 Task: Change  the formatting of the data to Which is Less than 10, In conditional formating, put the option 'Light Red Fill with Drak Red Text. 'add another formatting option Format As Table, insert the option Blue Table style Light 9 In the sheet   Sparkle Sales book
Action: Mouse moved to (29, 182)
Screenshot: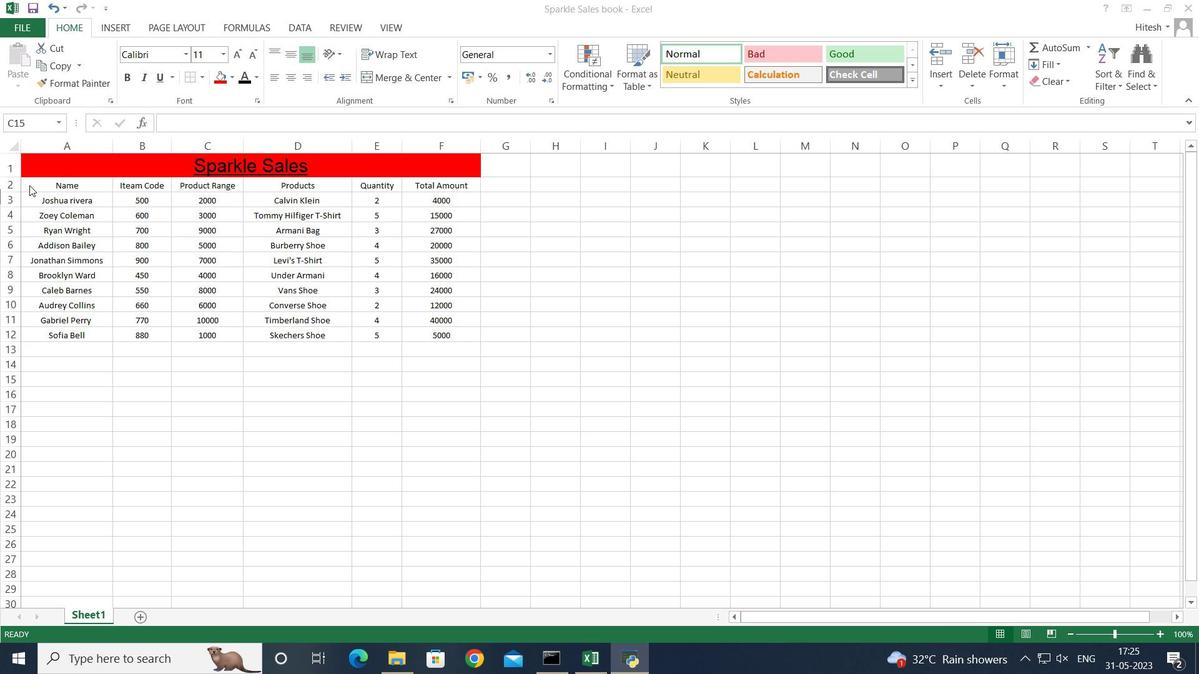 
Action: Mouse pressed left at (29, 182)
Screenshot: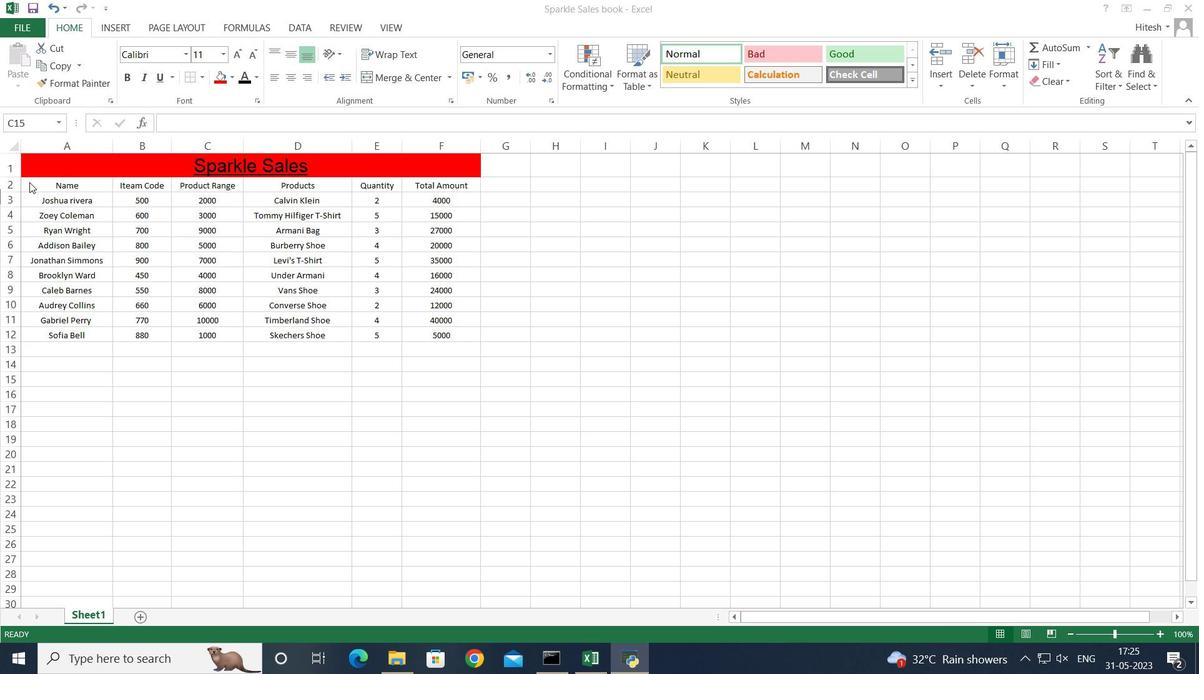 
Action: Mouse pressed left at (29, 182)
Screenshot: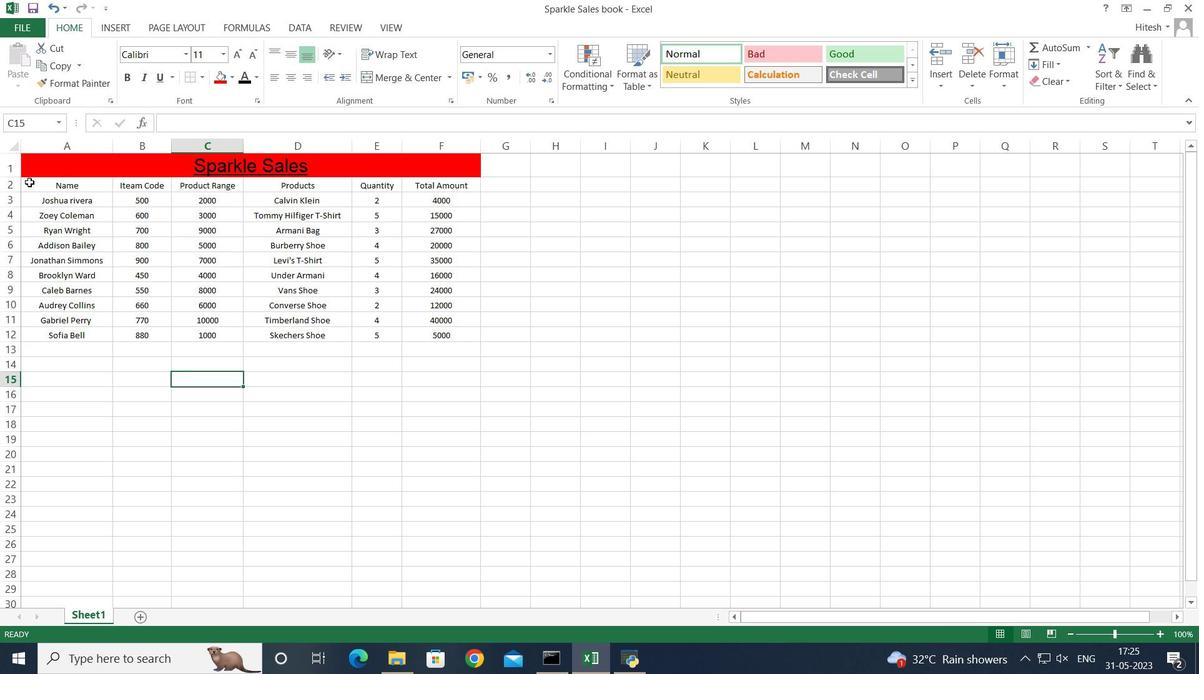 
Action: Mouse moved to (17, 185)
Screenshot: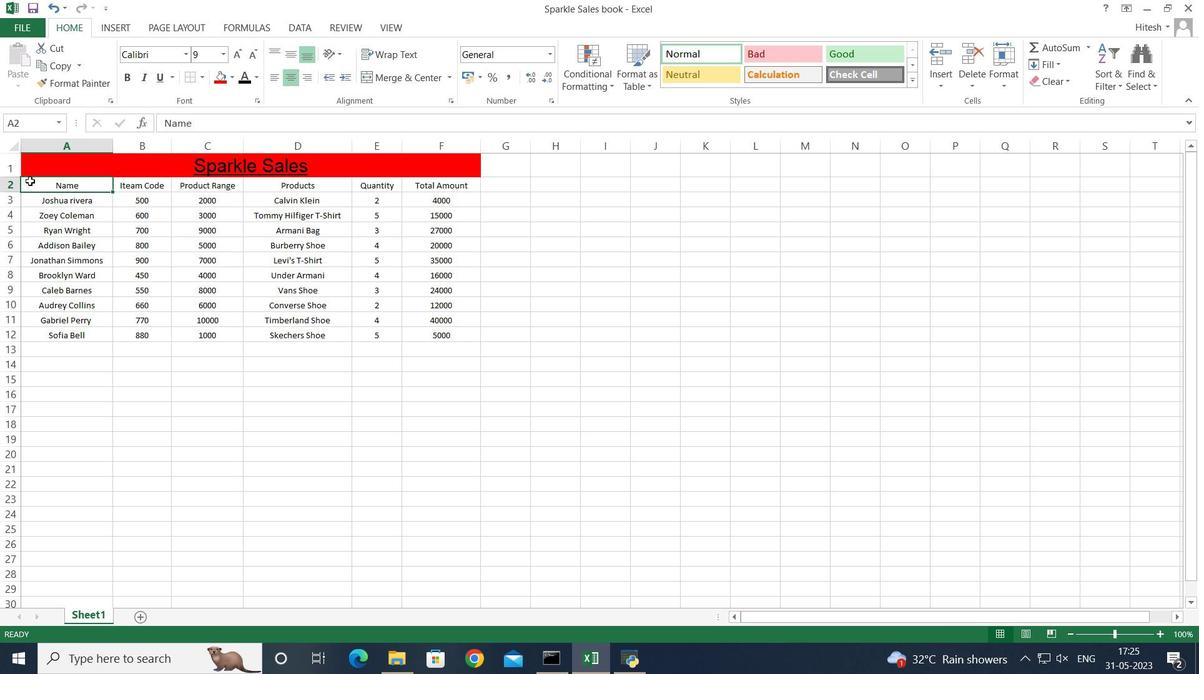 
Action: Key pressed <Key.shift><Key.right><Key.right><Key.right><Key.right><Key.right><Key.down><Key.down><Key.down><Key.down><Key.down><Key.down><Key.down><Key.down><Key.down><Key.down>
Screenshot: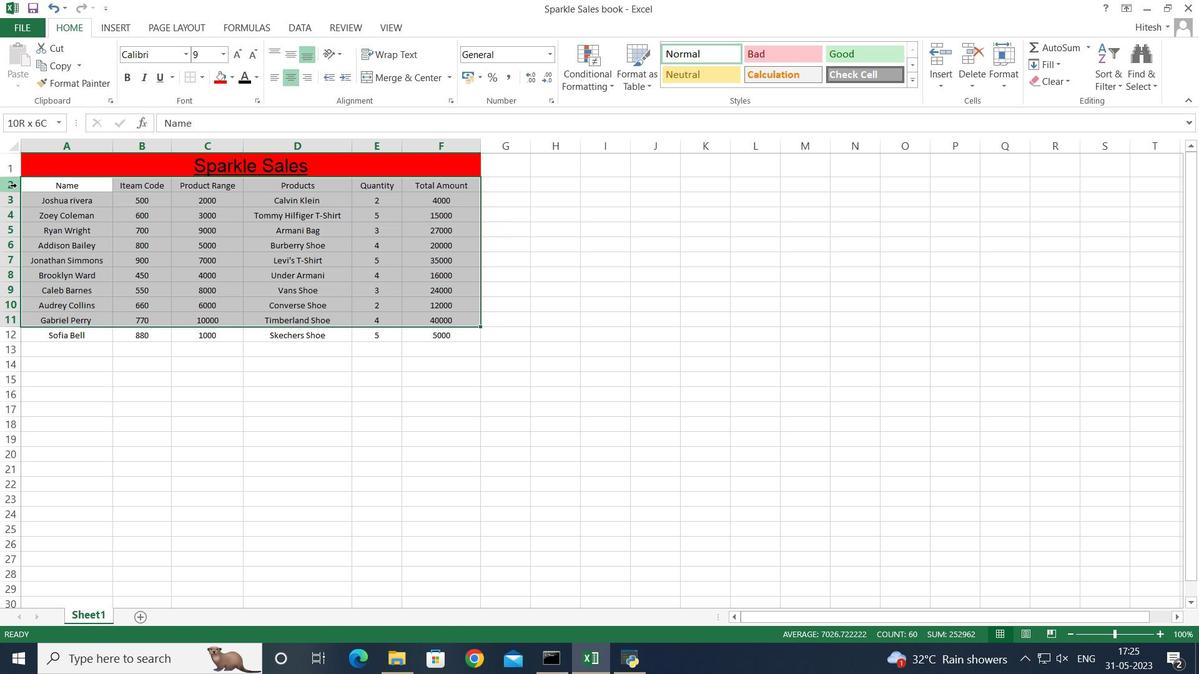 
Action: Mouse moved to (599, 69)
Screenshot: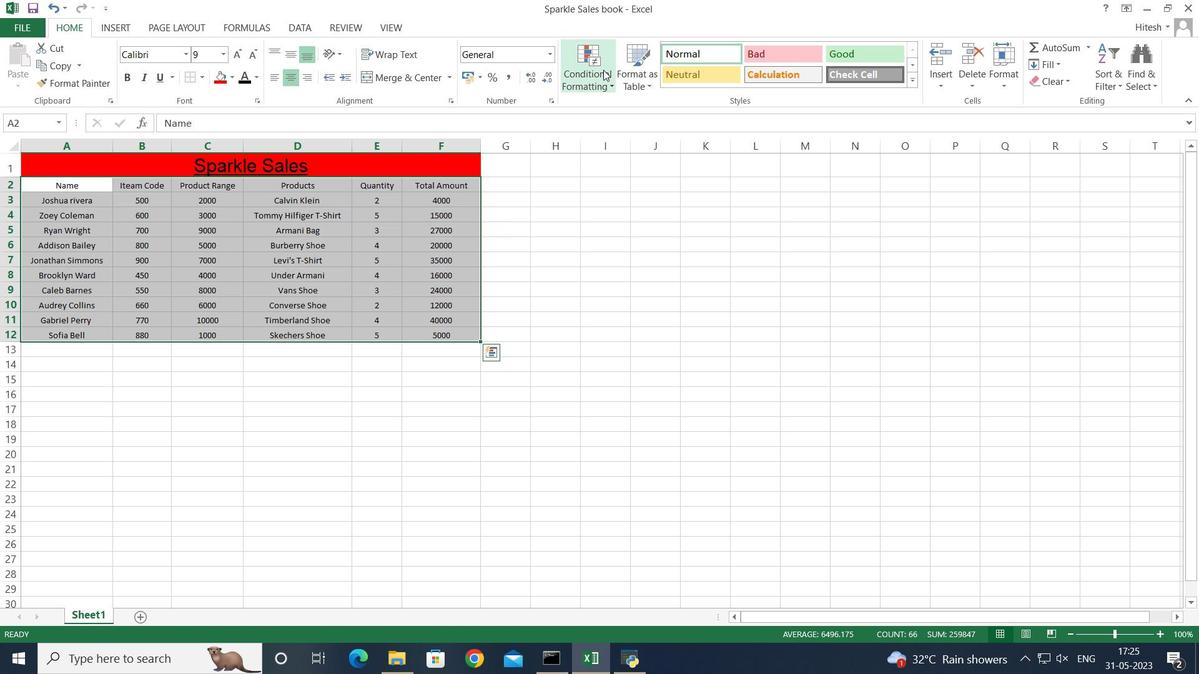 
Action: Mouse pressed left at (599, 69)
Screenshot: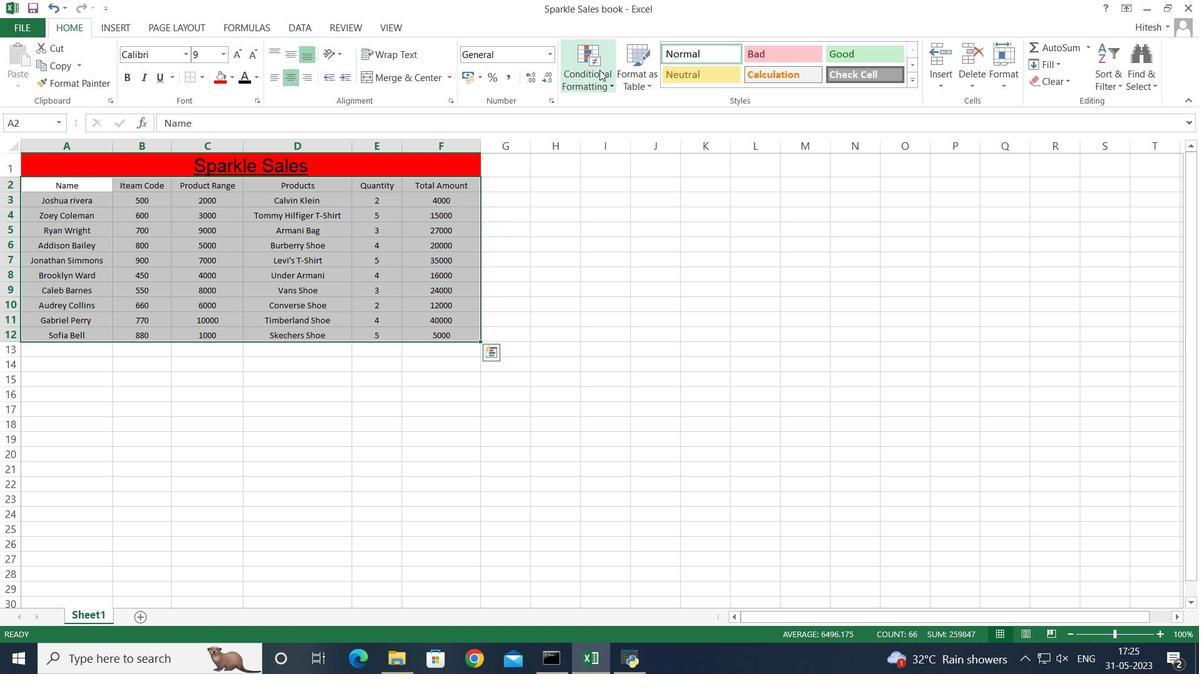 
Action: Mouse moved to (728, 147)
Screenshot: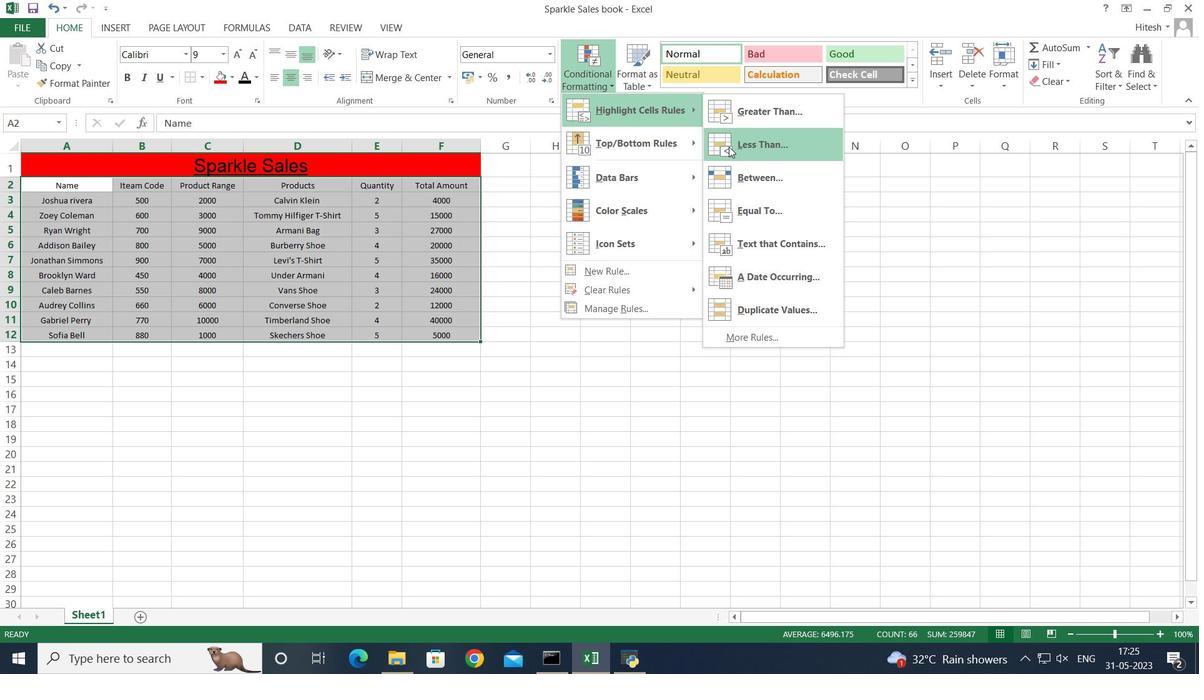 
Action: Mouse pressed left at (728, 147)
Screenshot: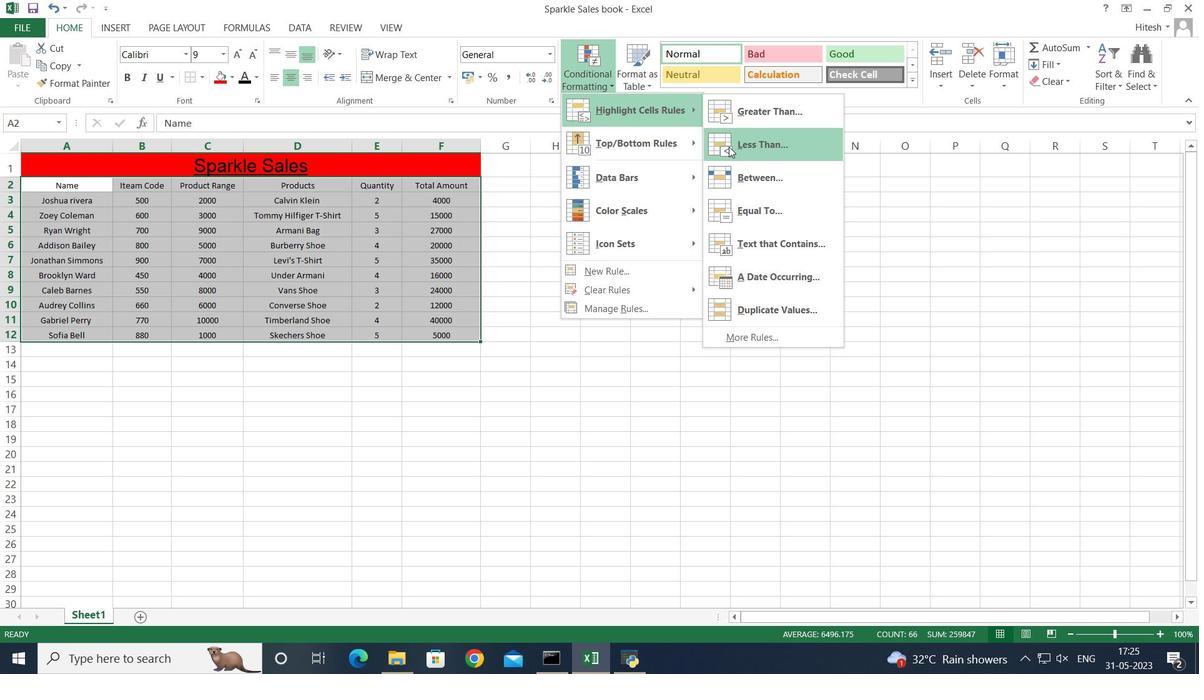 
Action: Mouse moved to (214, 374)
Screenshot: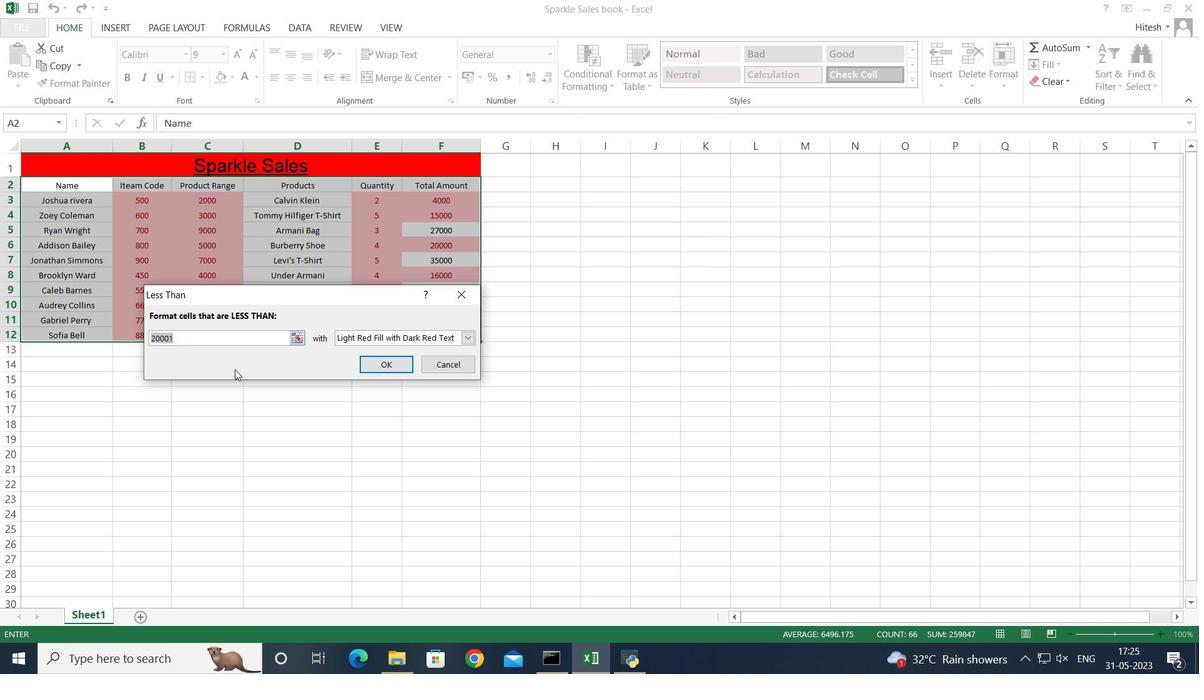 
Action: Key pressed <Key.backspace>
Screenshot: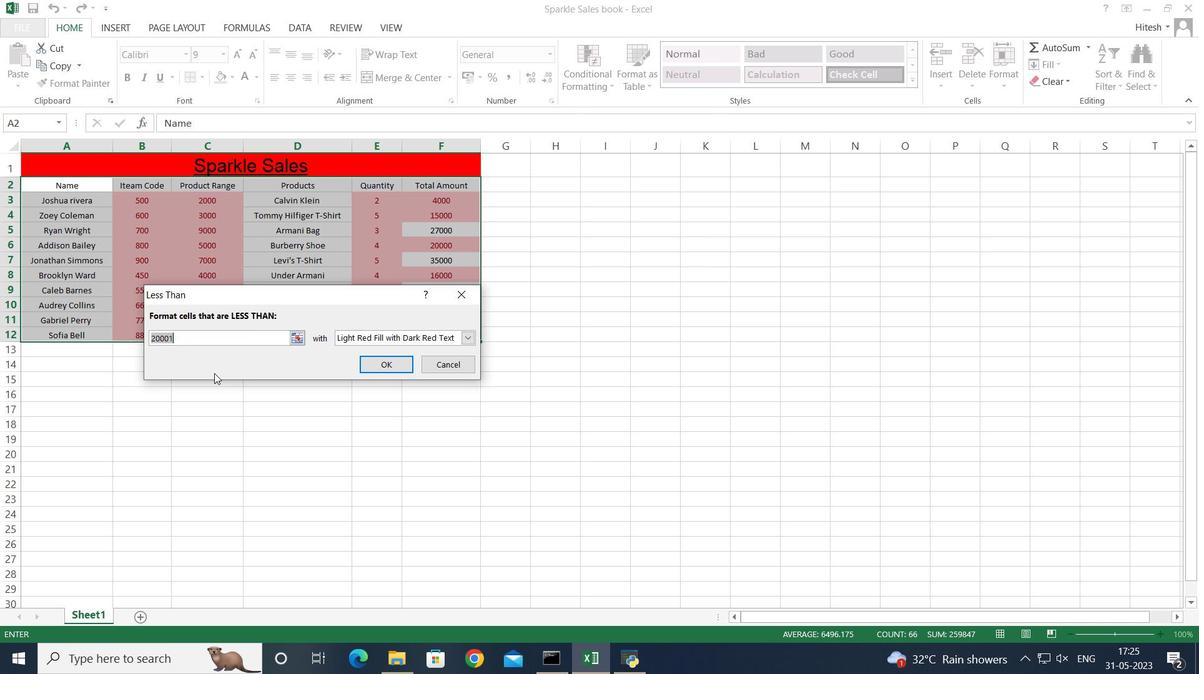 
Action: Mouse moved to (199, 324)
Screenshot: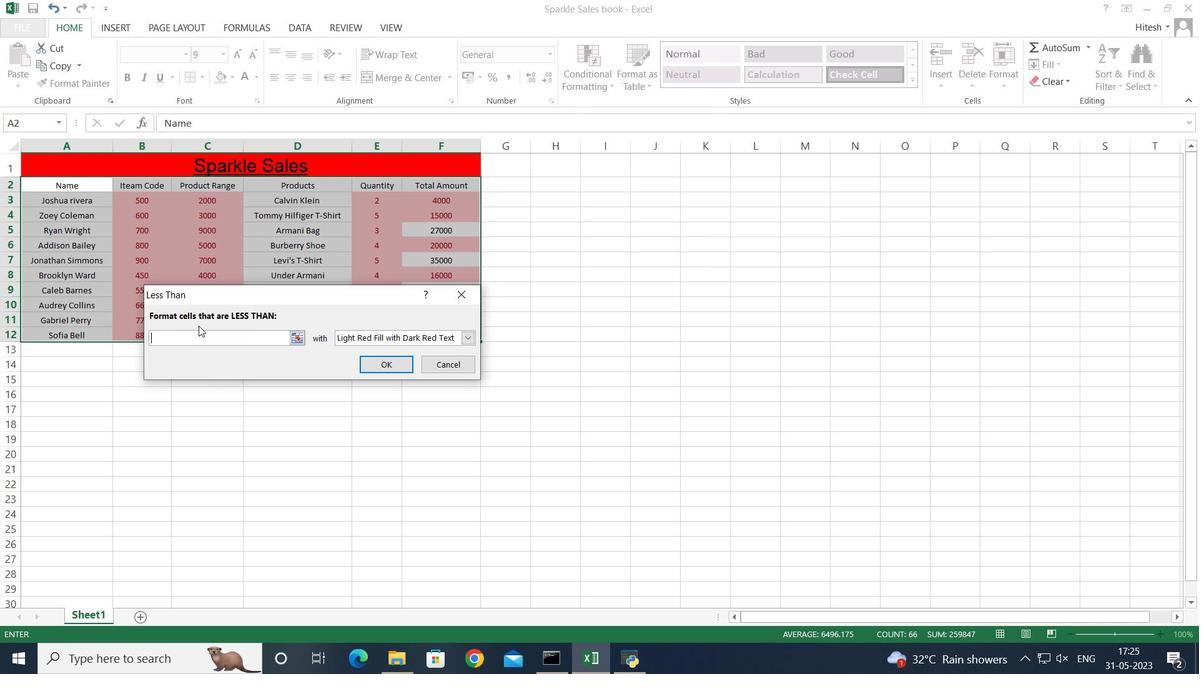 
Action: Key pressed 1
Screenshot: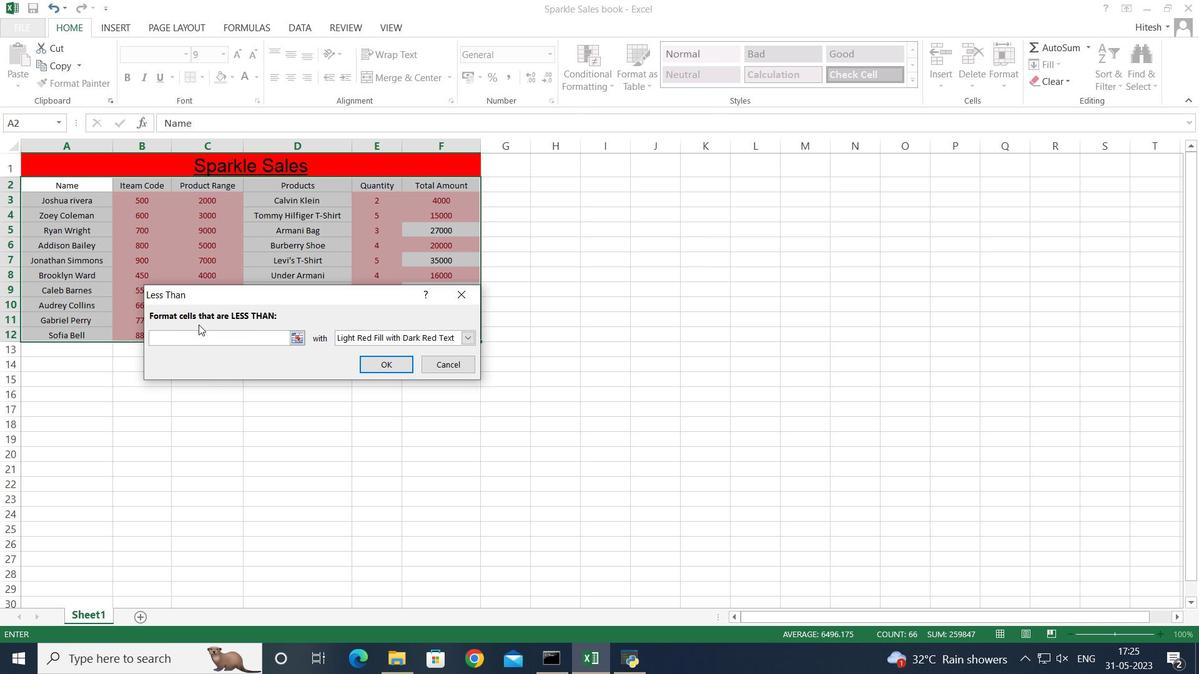 
Action: Mouse moved to (196, 340)
Screenshot: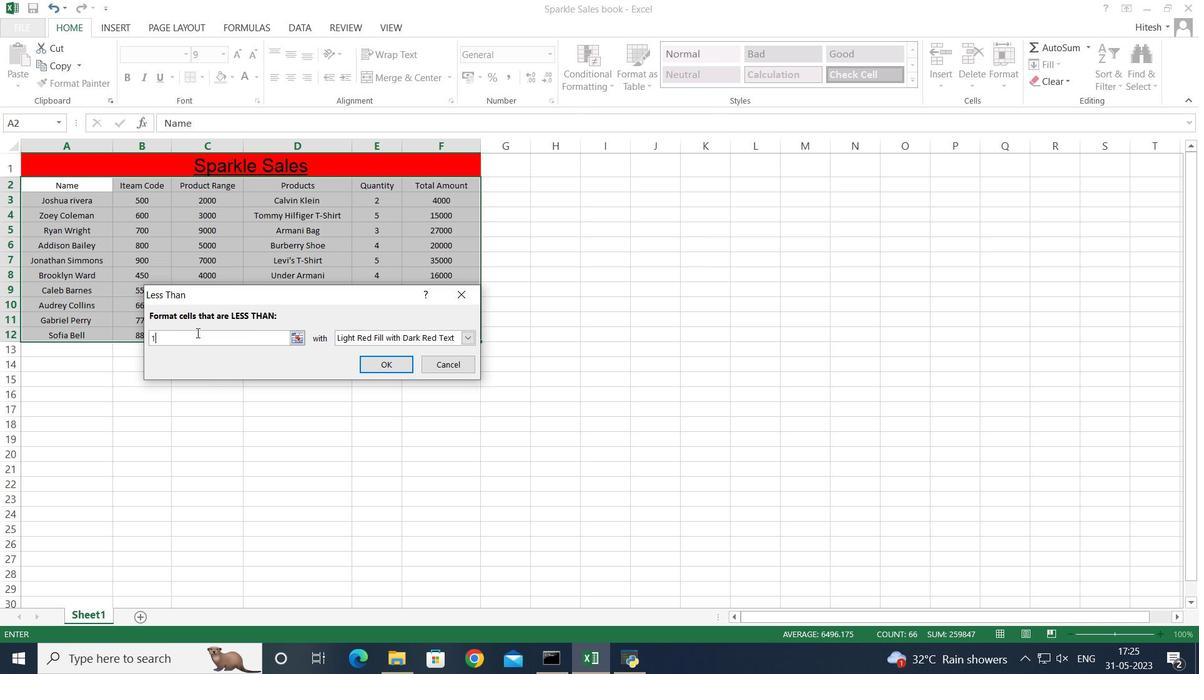 
Action: Key pressed 0
Screenshot: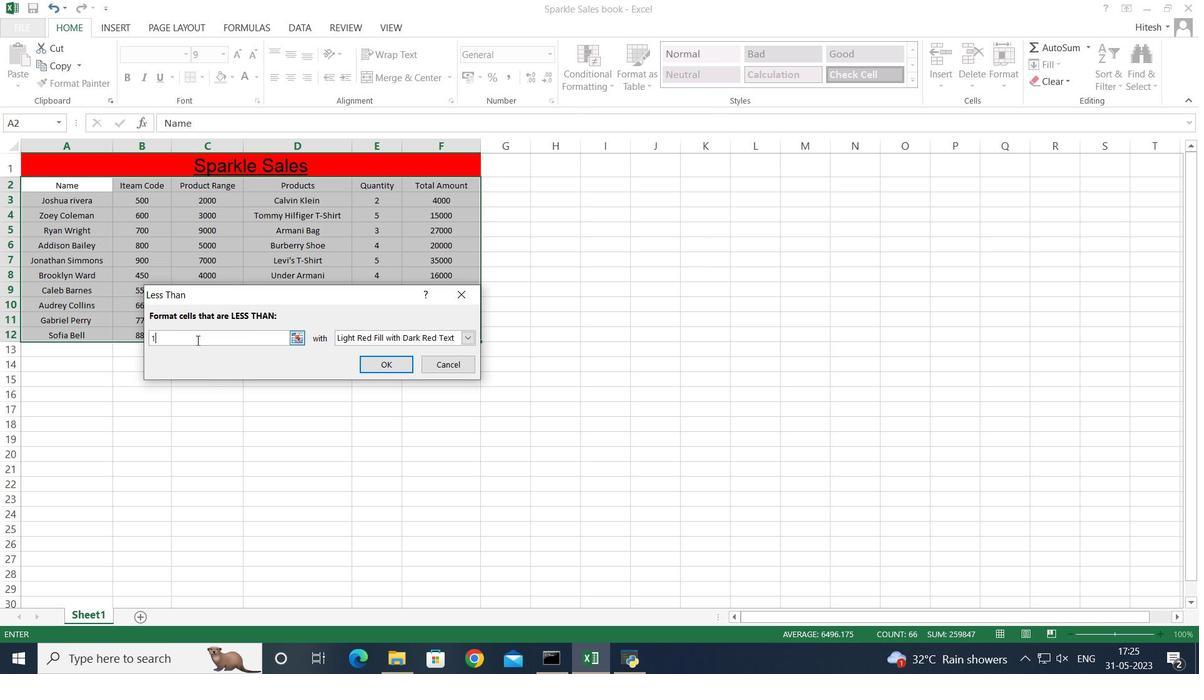 
Action: Mouse moved to (369, 367)
Screenshot: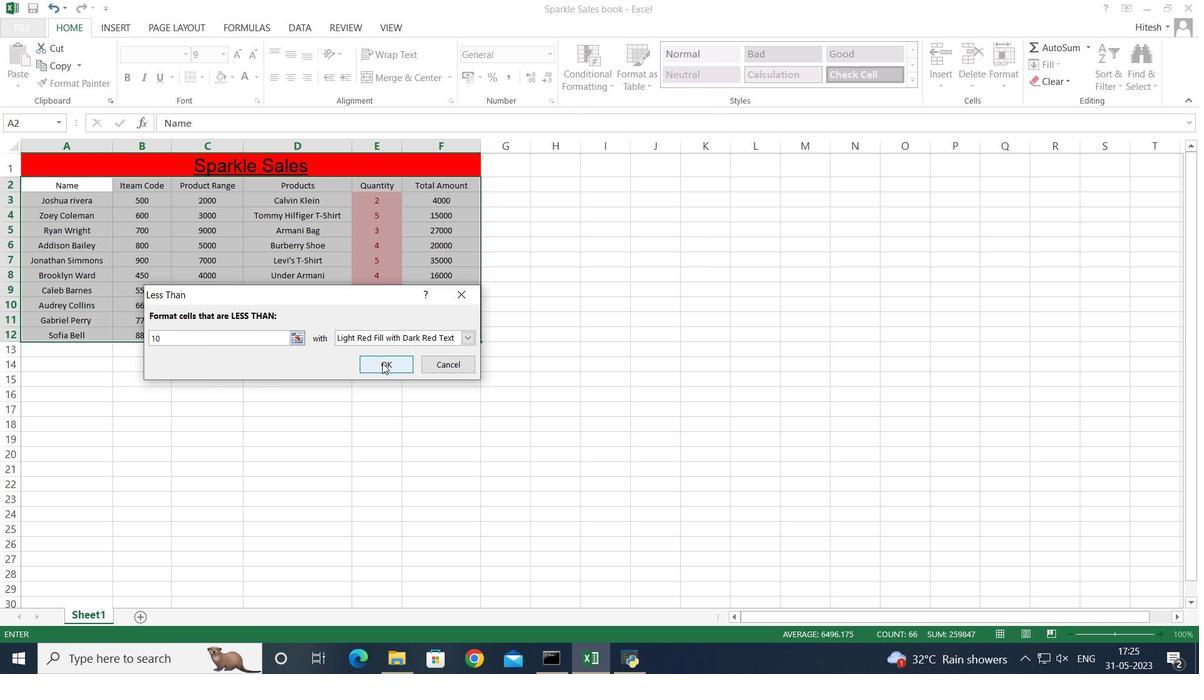 
Action: Mouse pressed left at (369, 367)
Screenshot: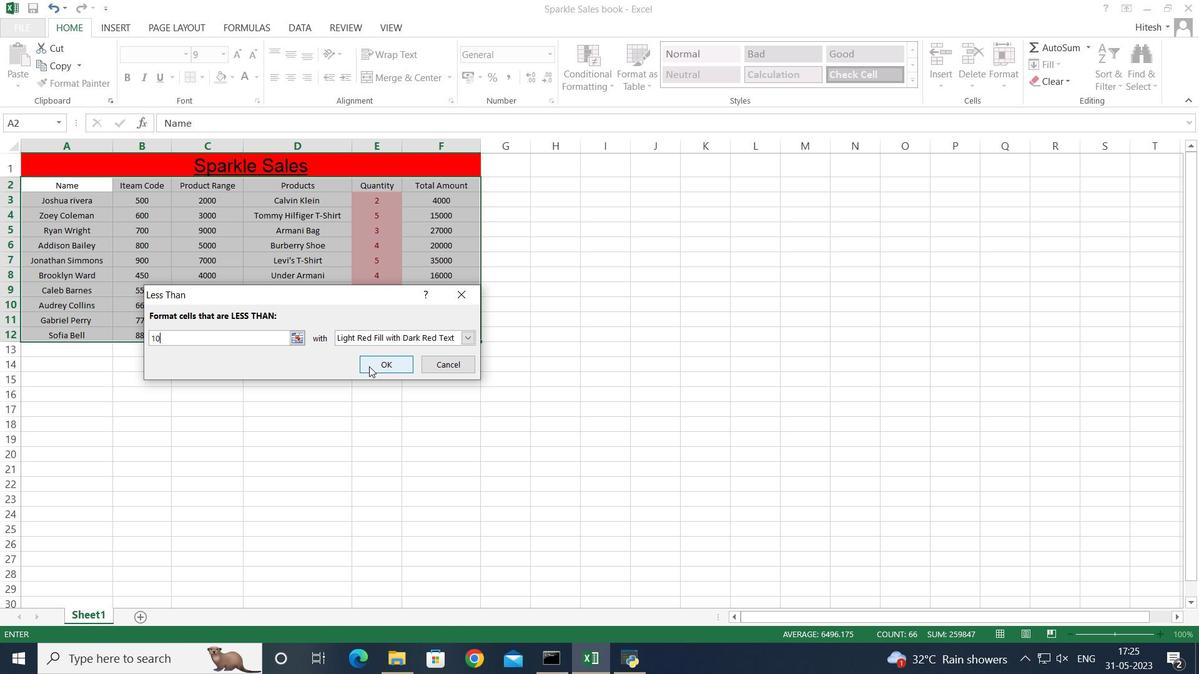 
Action: Mouse moved to (279, 391)
Screenshot: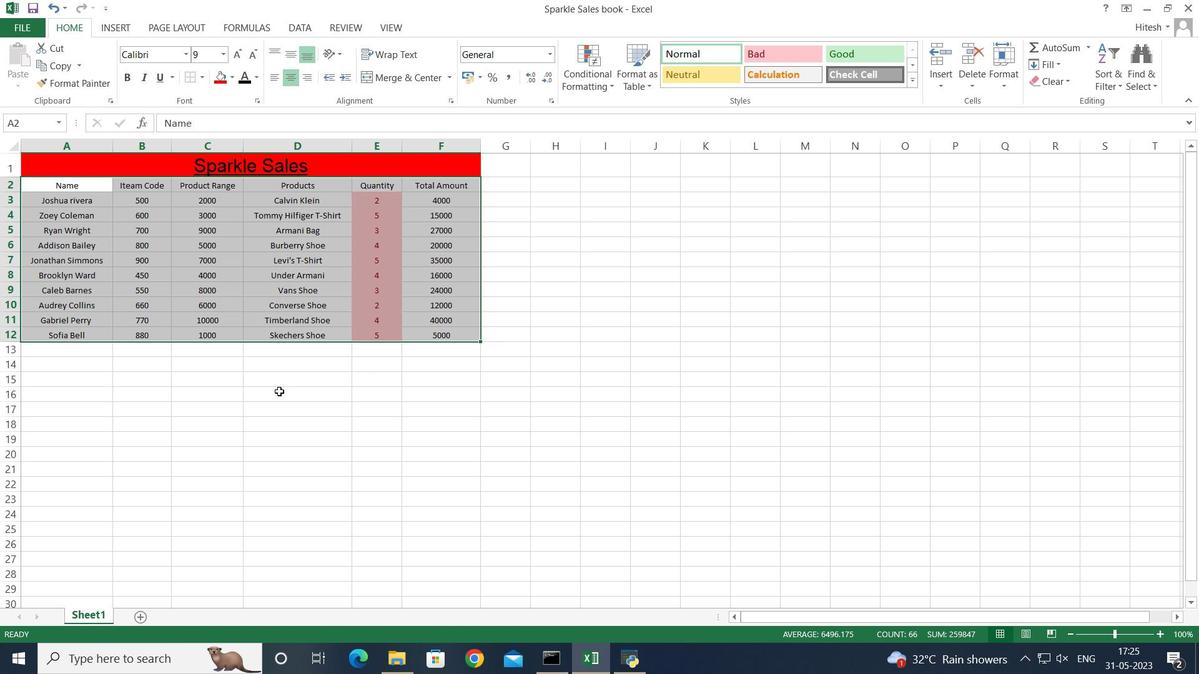 
Action: Mouse pressed left at (279, 391)
Screenshot: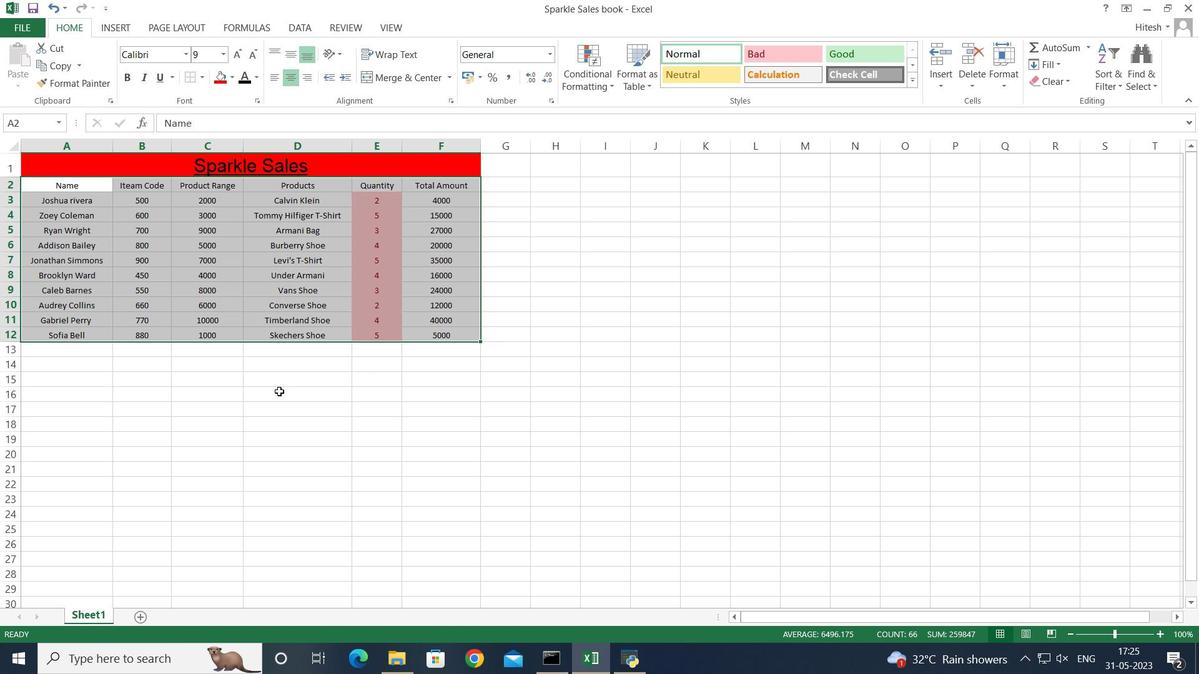 
Action: Mouse moved to (69, 192)
Screenshot: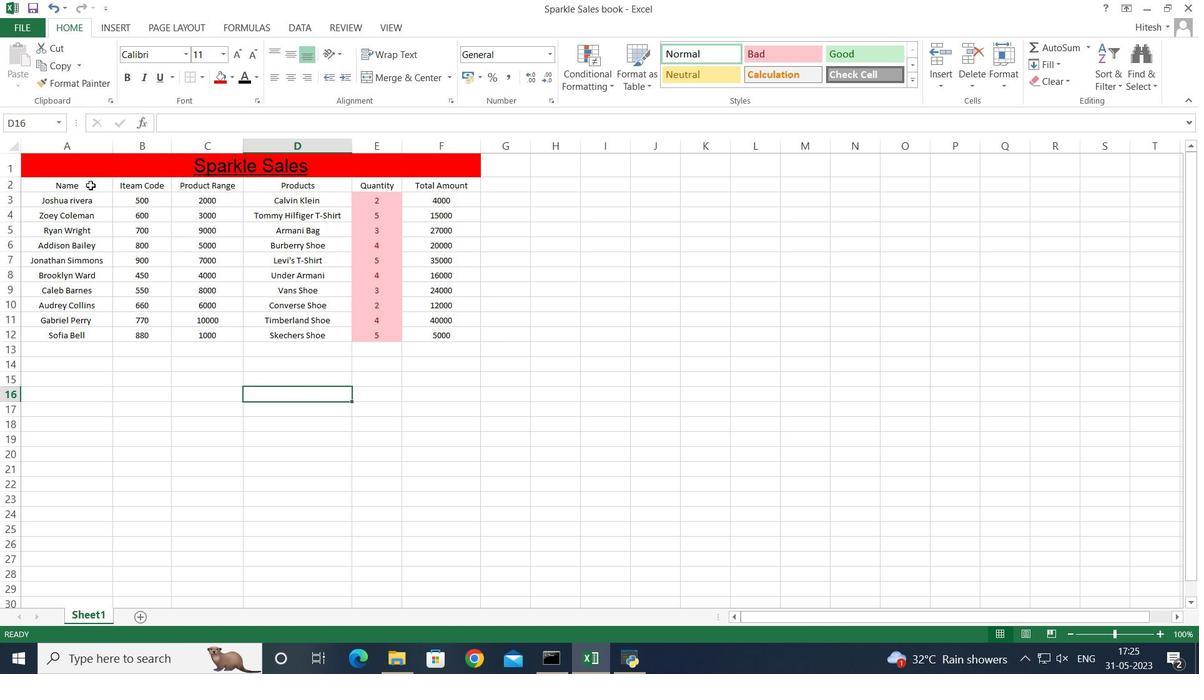 
Action: Mouse pressed left at (69, 192)
Screenshot: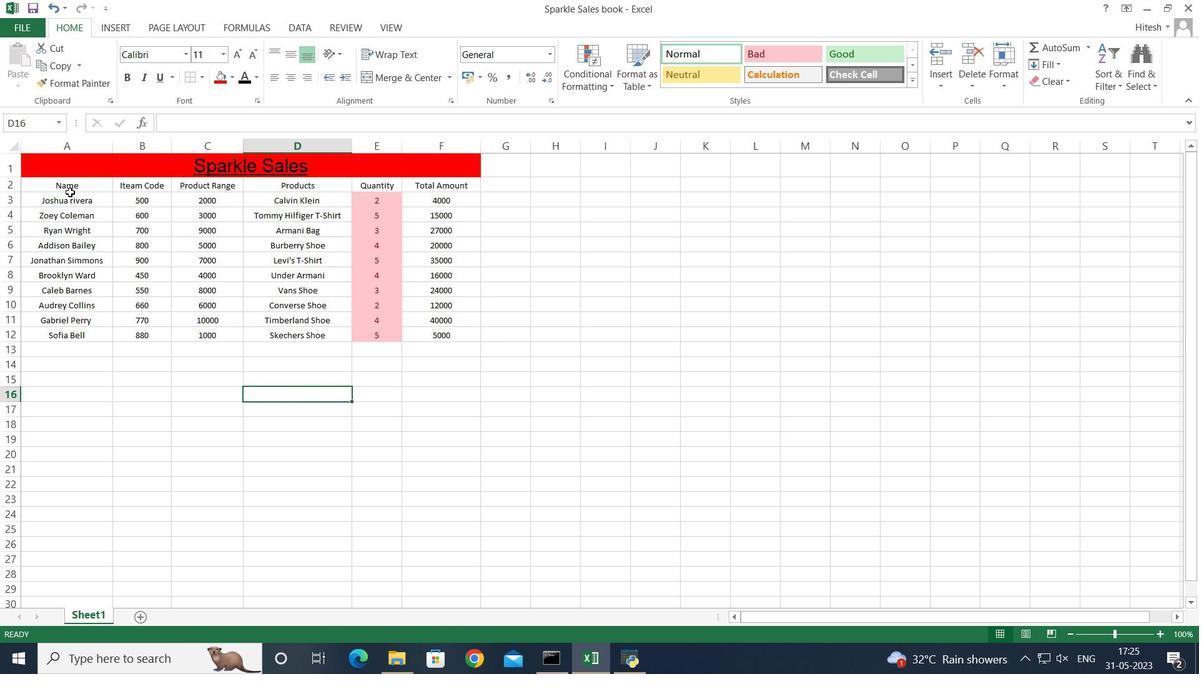 
Action: Mouse moved to (69, 183)
Screenshot: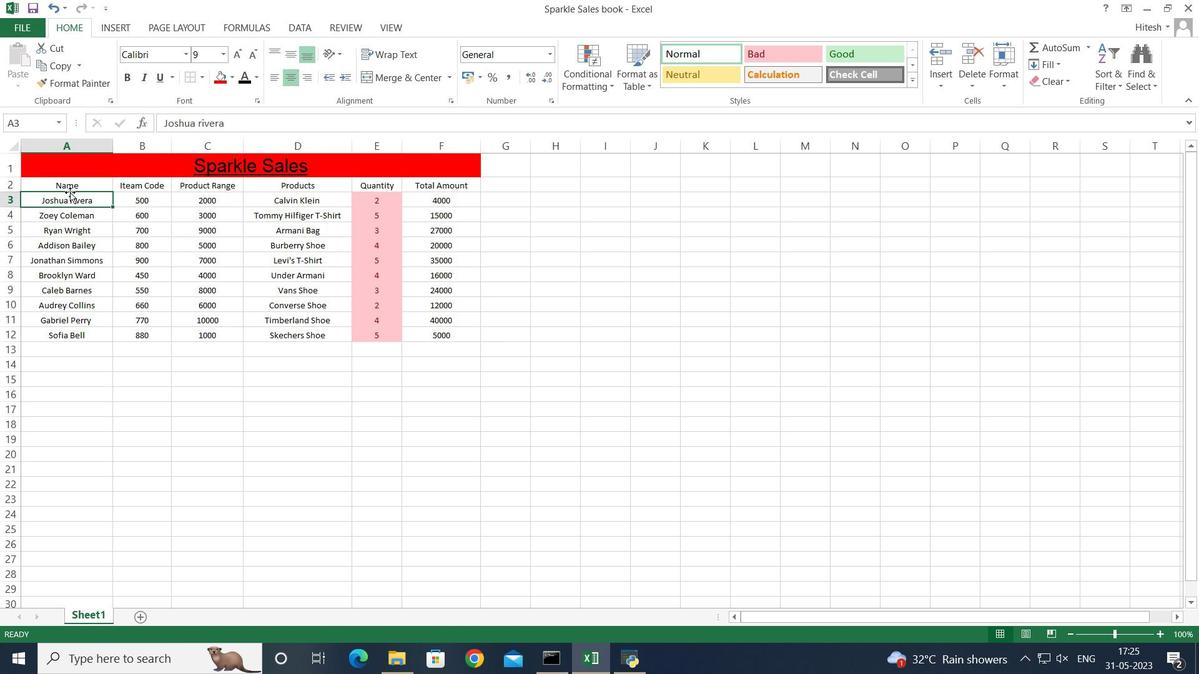 
Action: Mouse pressed left at (69, 183)
Screenshot: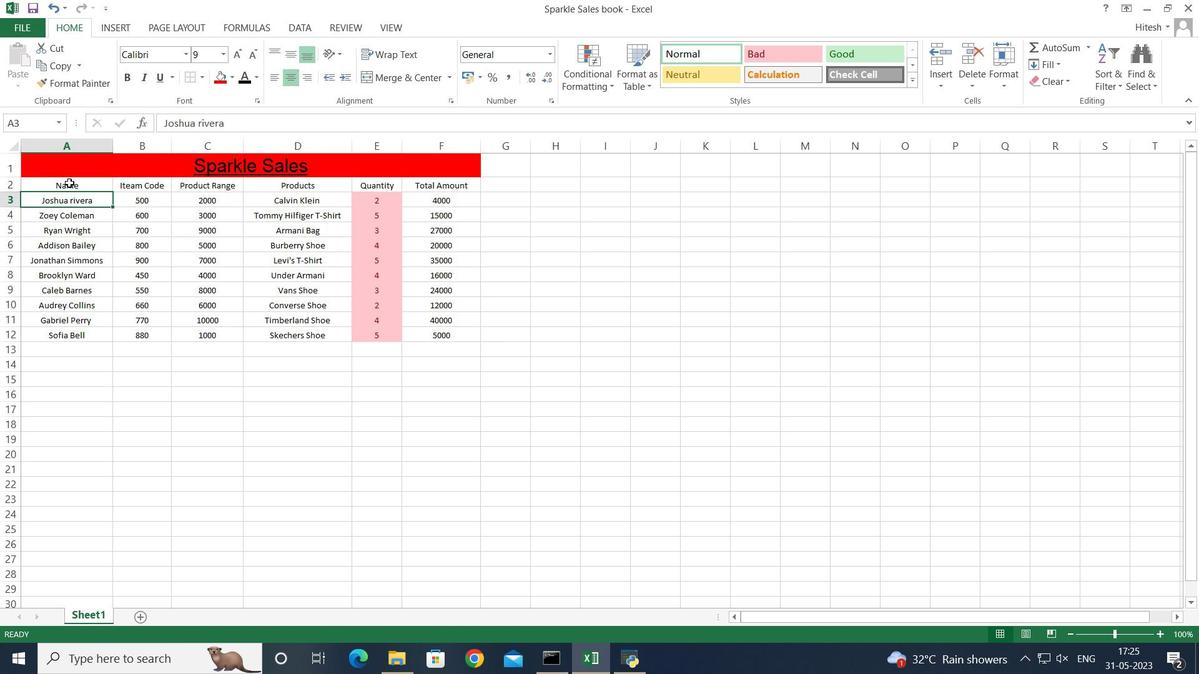 
Action: Mouse moved to (69, 183)
Screenshot: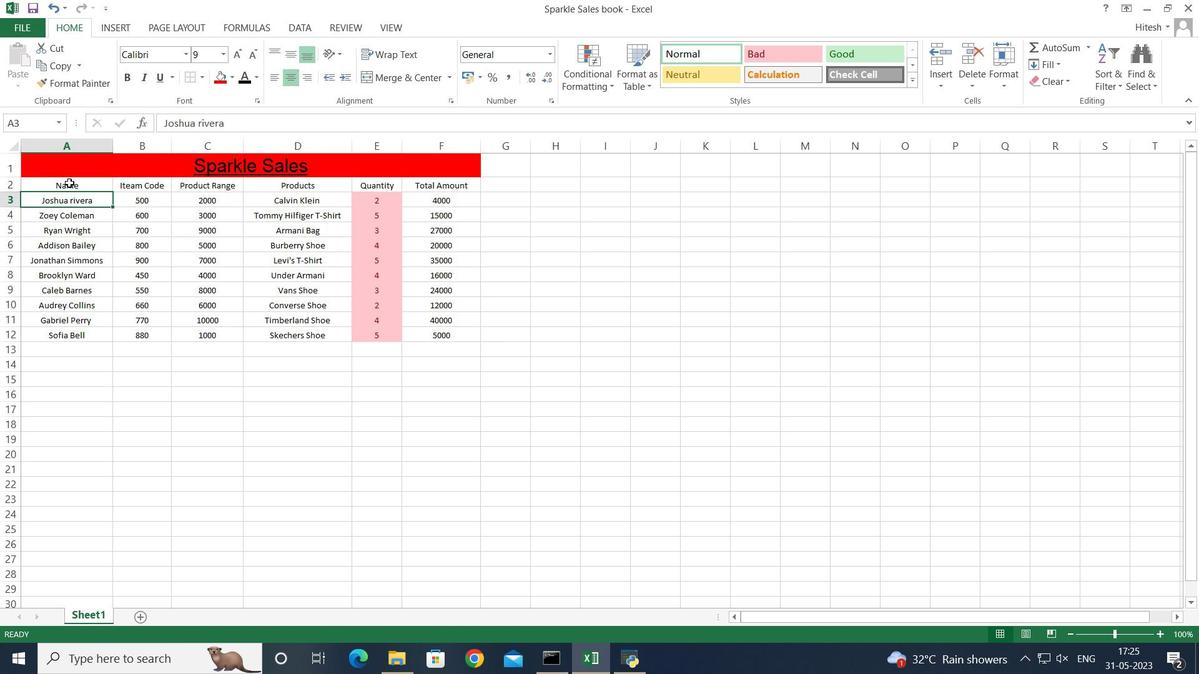
Action: Key pressed <Key.shift><Key.right><Key.right><Key.right><Key.right><Key.right><Key.down><Key.down><Key.down><Key.down><Key.down><Key.down><Key.down><Key.down><Key.down><Key.down>
Screenshot: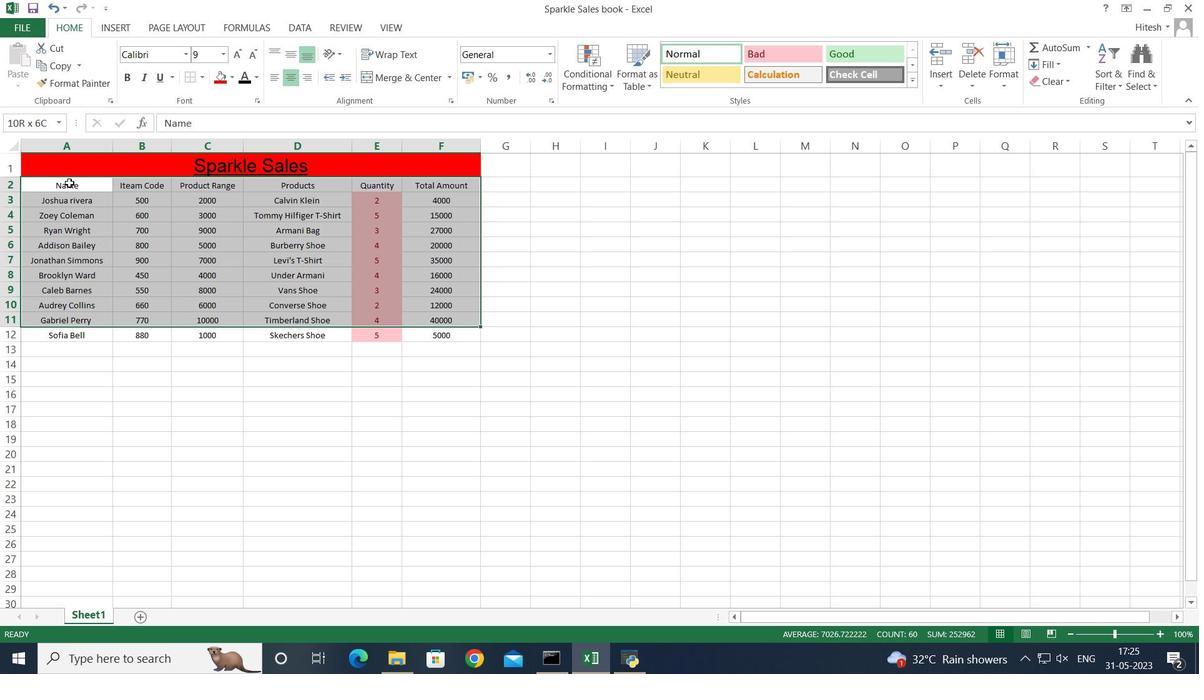 
Action: Mouse moved to (639, 84)
Screenshot: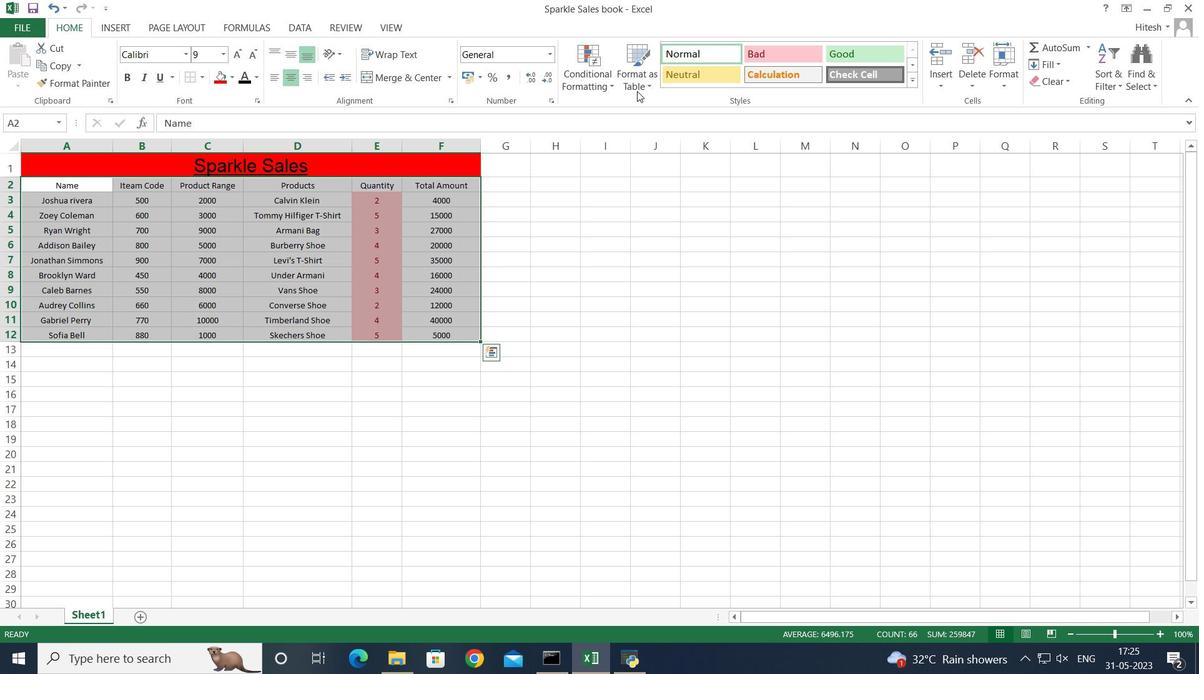
Action: Mouse pressed left at (639, 84)
Screenshot: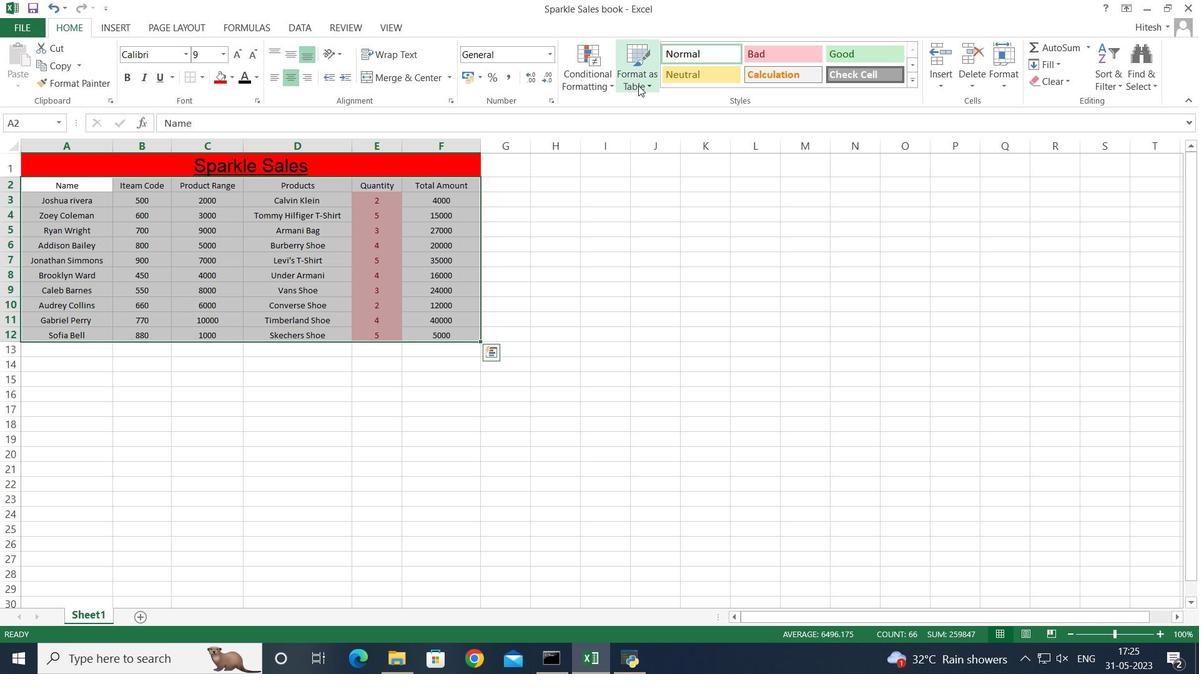 
Action: Mouse moved to (701, 172)
Screenshot: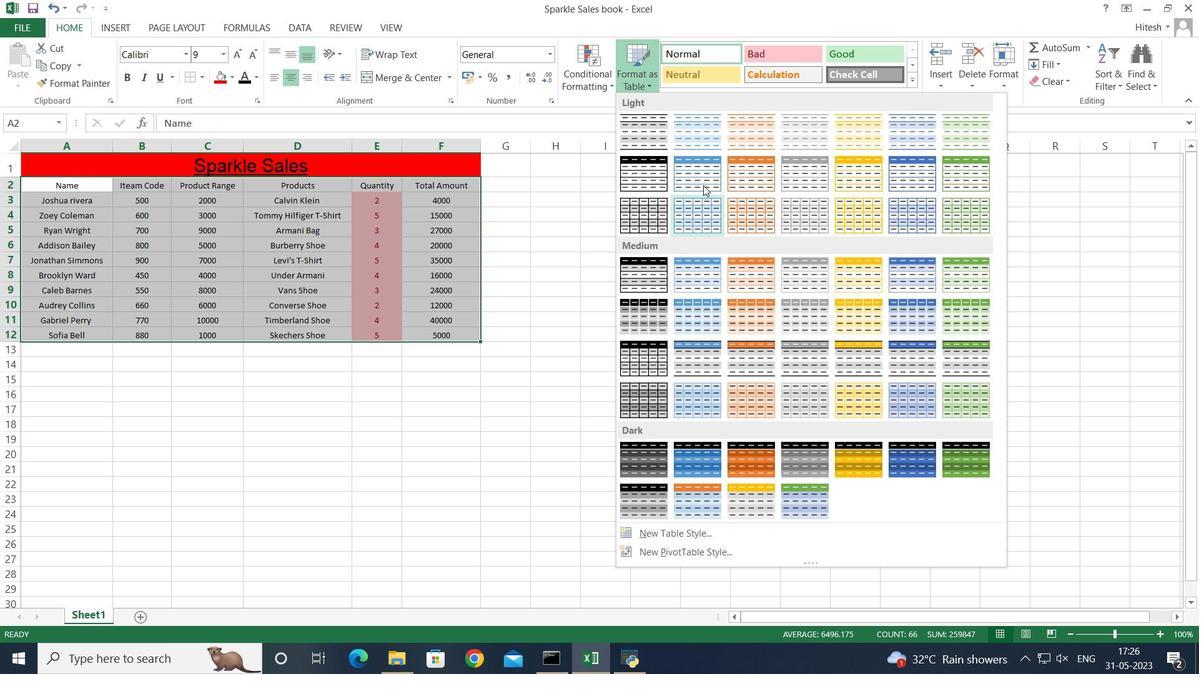 
Action: Mouse pressed left at (701, 172)
Screenshot: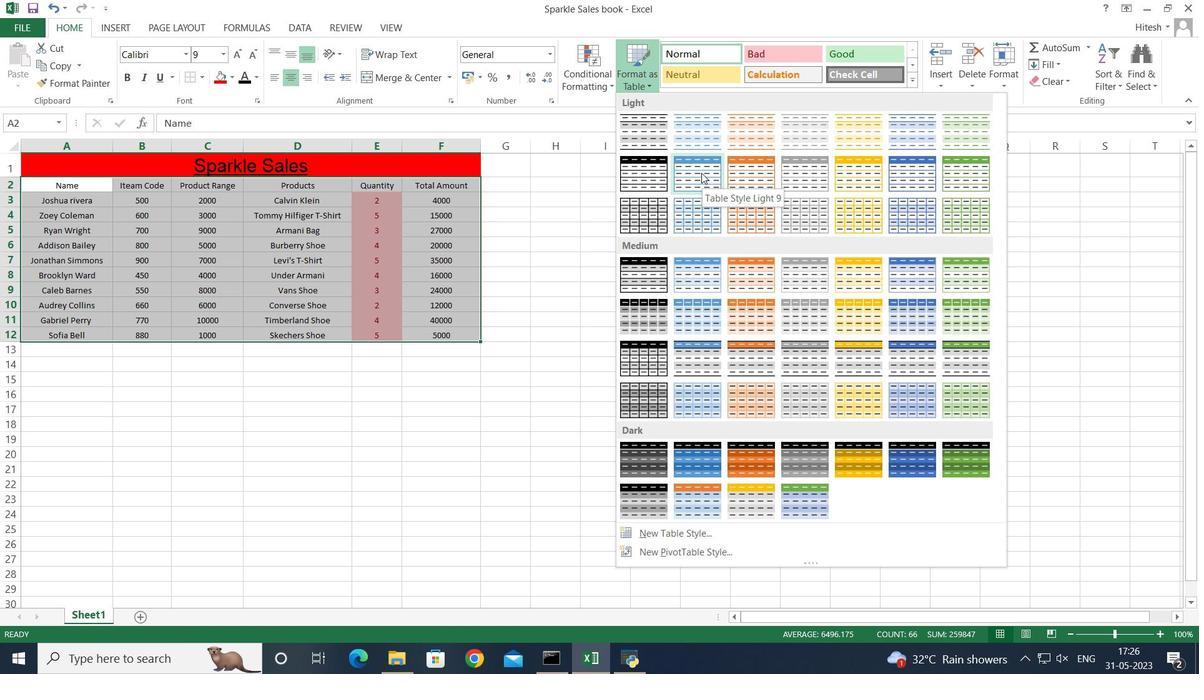 
Action: Mouse moved to (300, 342)
Screenshot: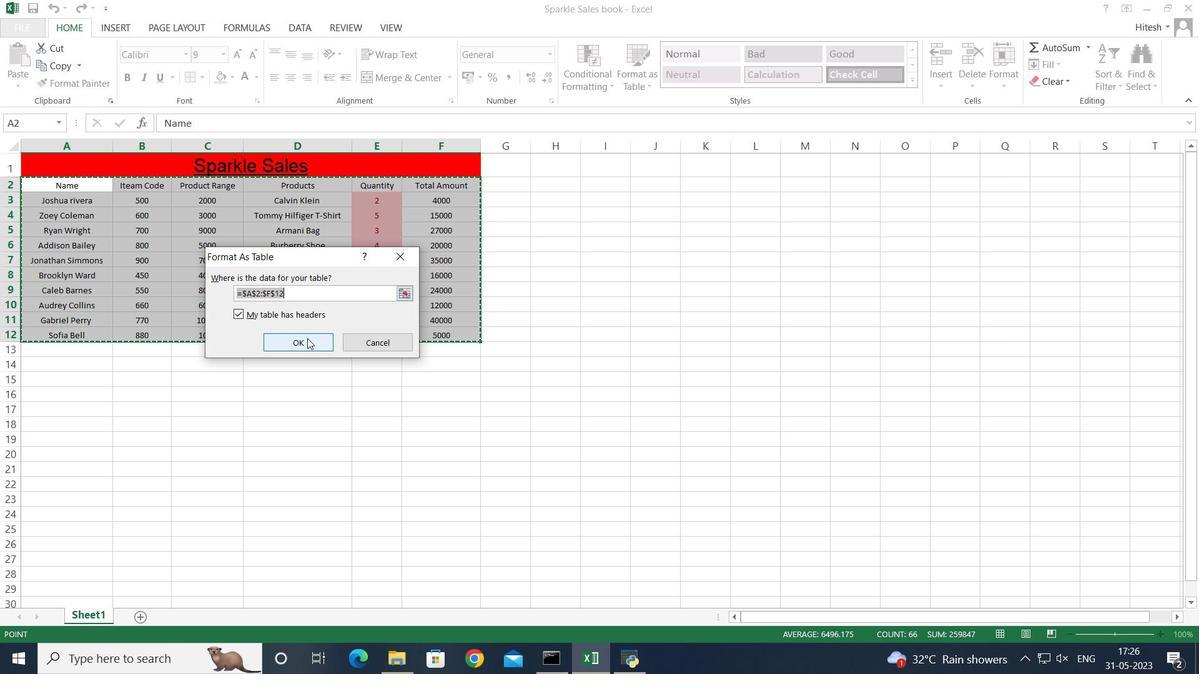 
Action: Mouse pressed left at (300, 342)
Screenshot: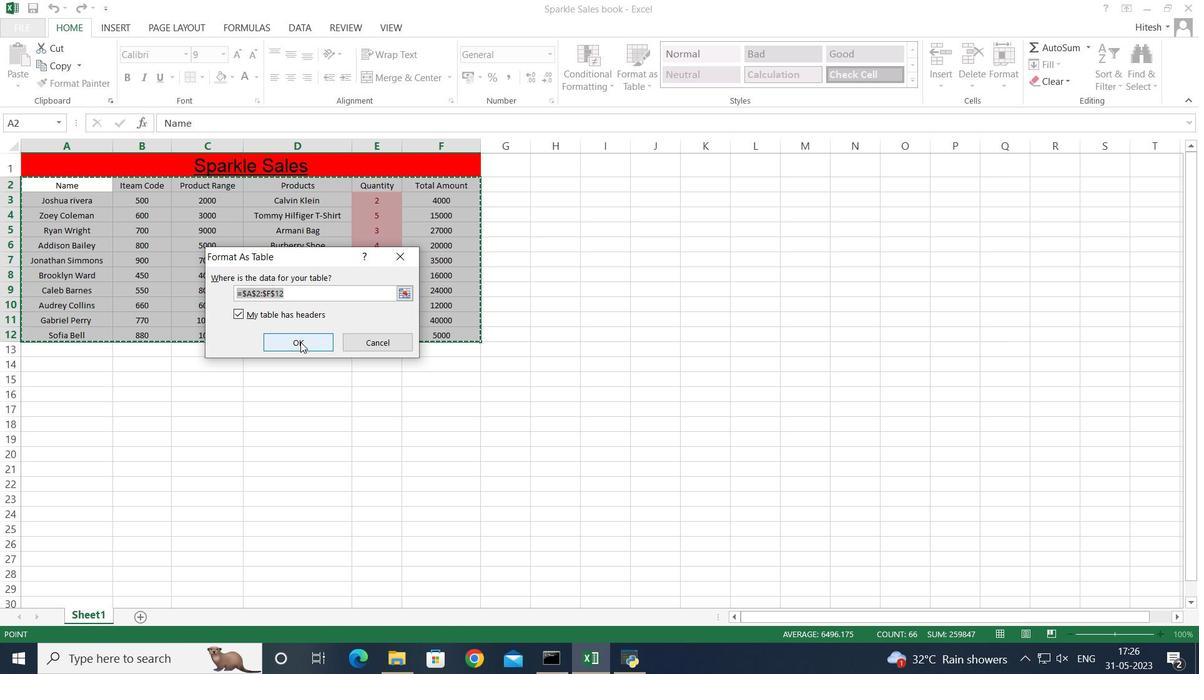 
Action: Mouse moved to (305, 387)
Screenshot: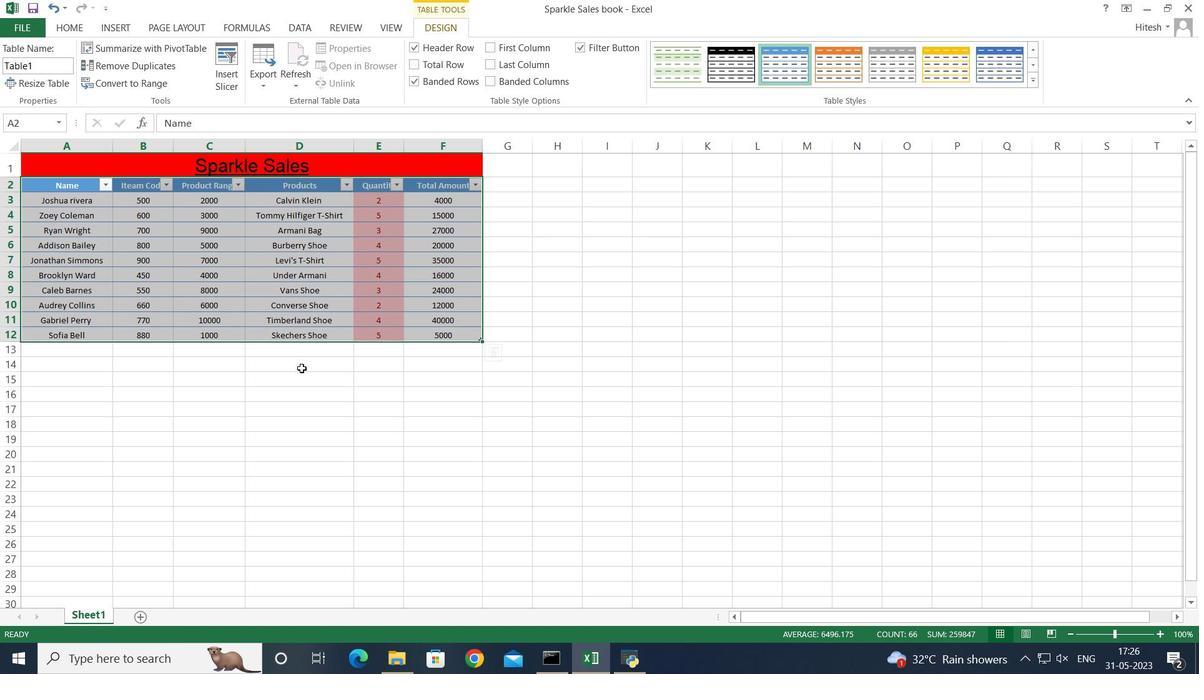
Action: Mouse pressed left at (305, 387)
Screenshot: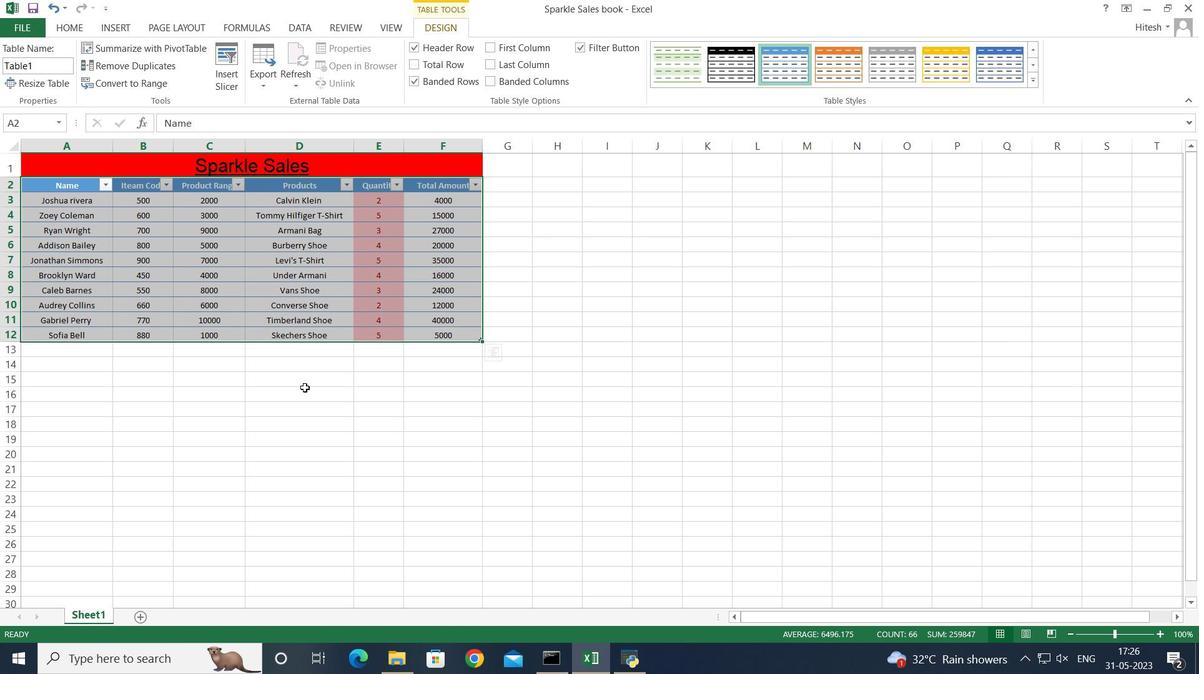 
Action: Mouse moved to (388, 388)
Screenshot: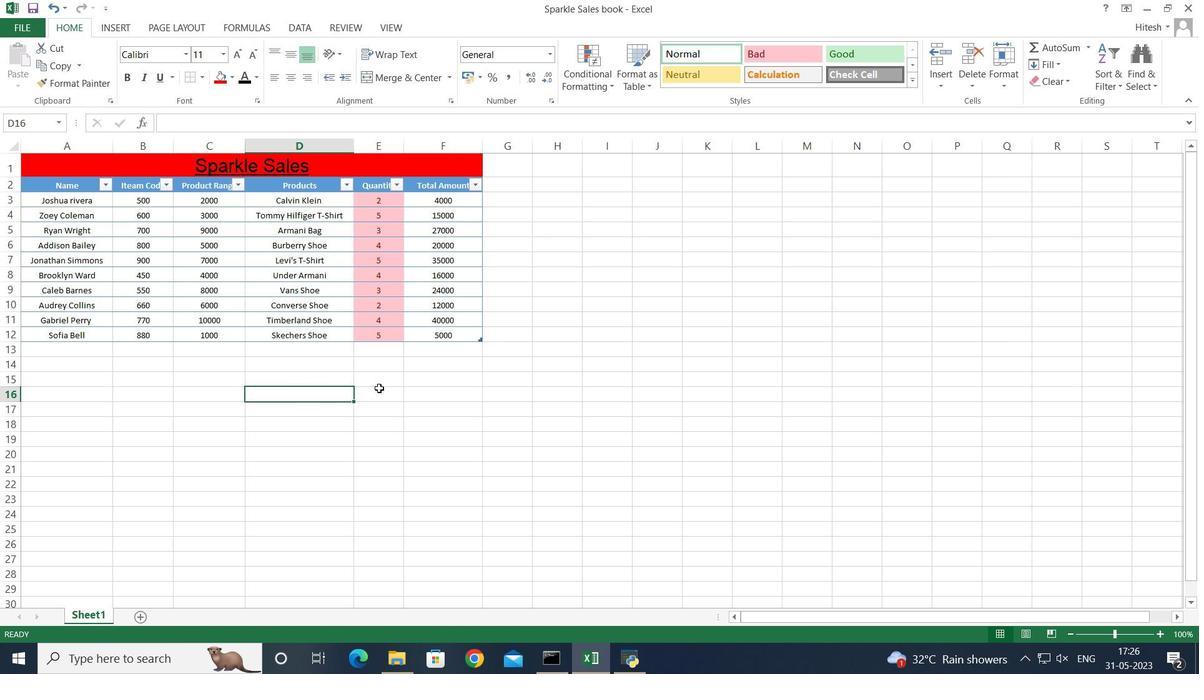 
Action: Mouse pressed left at (388, 388)
Screenshot: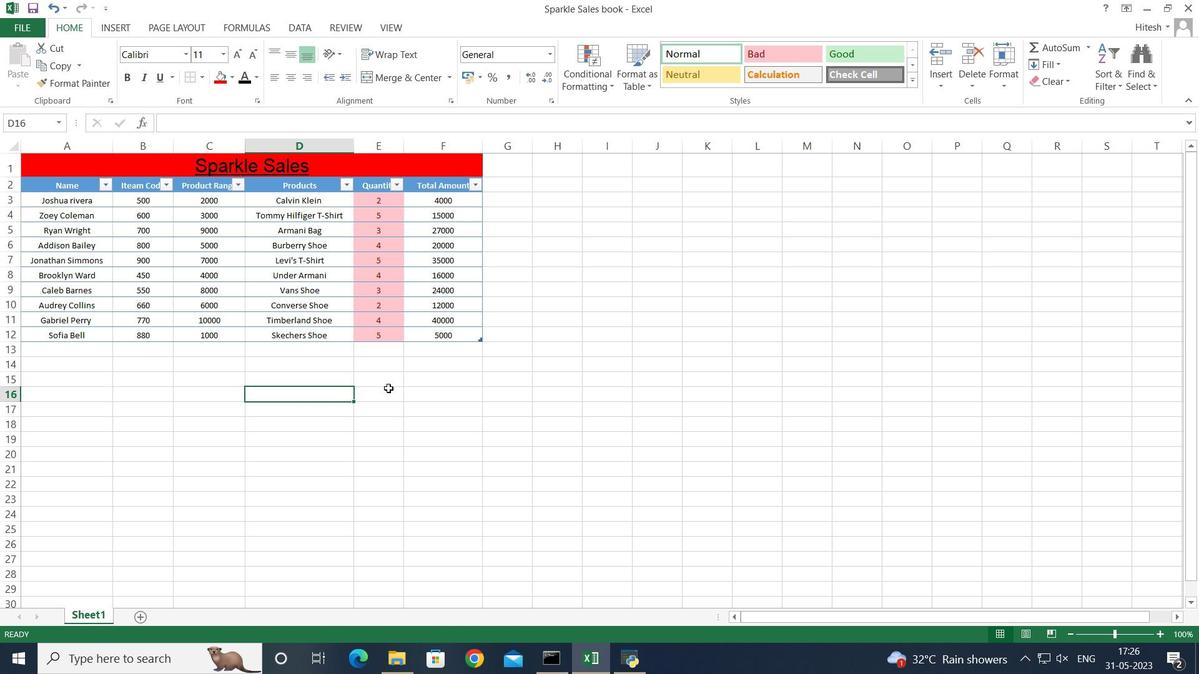 
Action: Mouse moved to (232, 397)
Screenshot: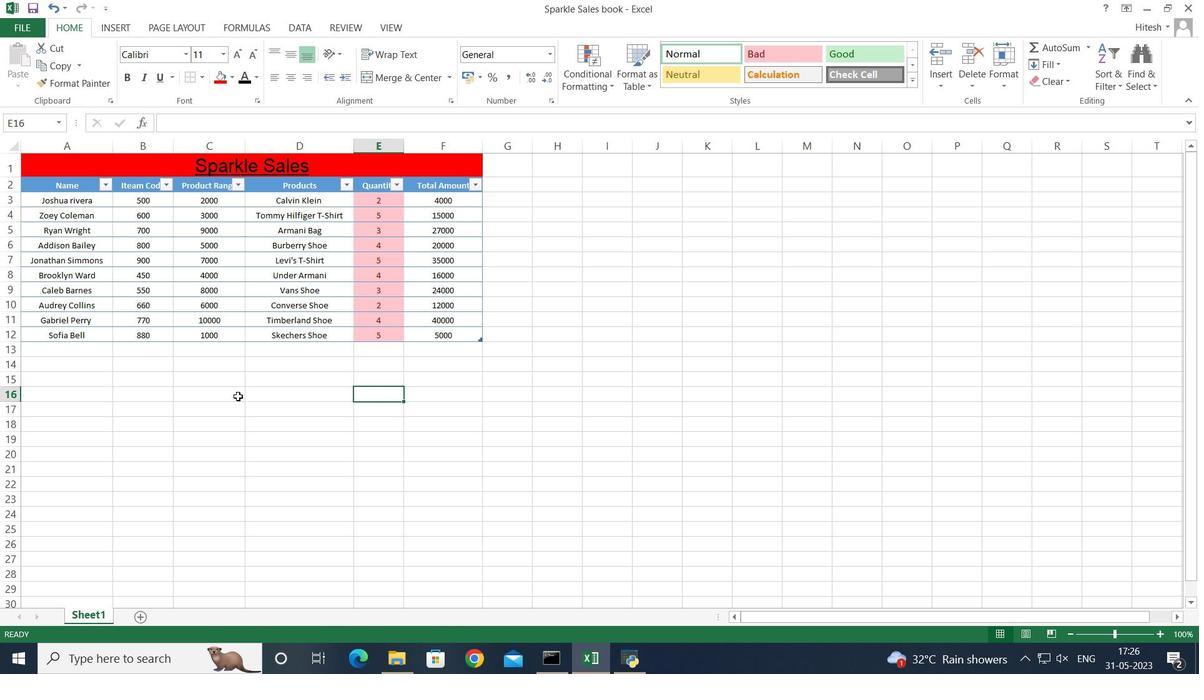 
